 Task: Create a rule when custom fields attachments is set to a date between 1 and 7 working days from now by anyone.
Action: Mouse moved to (956, 249)
Screenshot: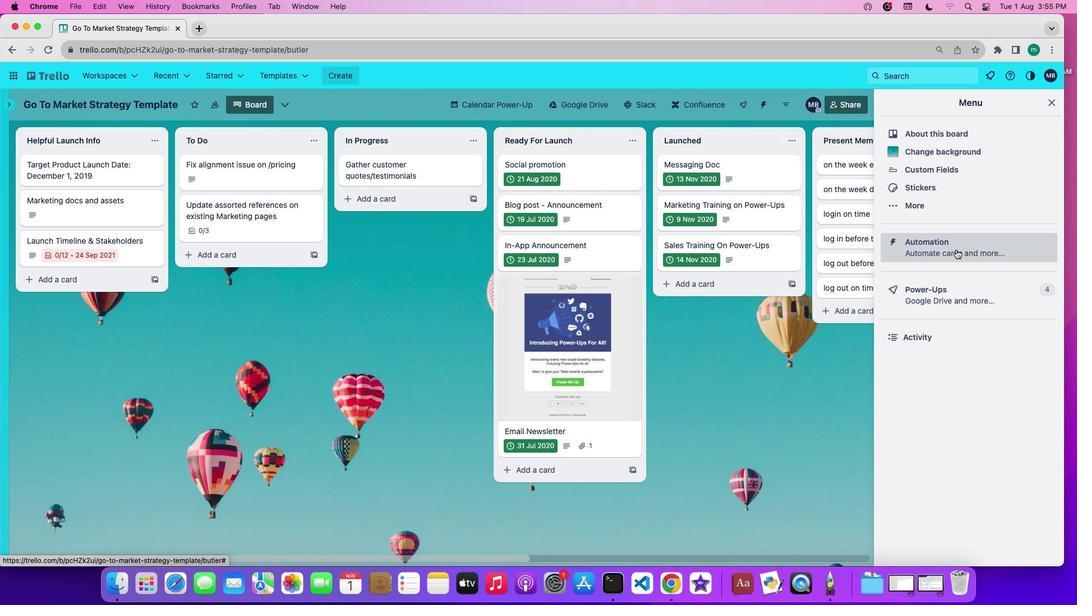 
Action: Mouse pressed left at (956, 249)
Screenshot: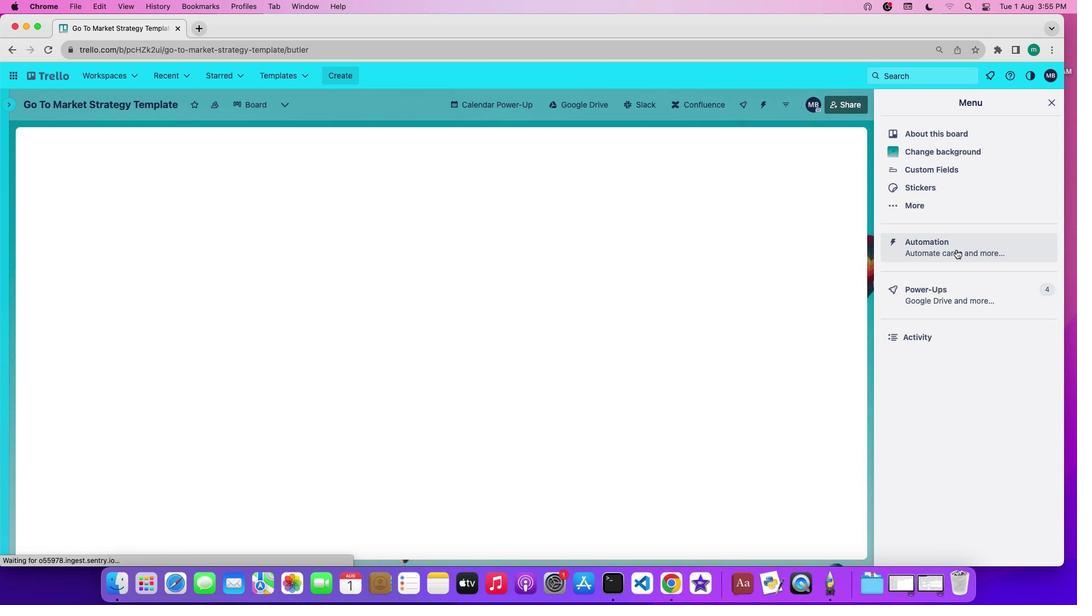 
Action: Mouse moved to (51, 196)
Screenshot: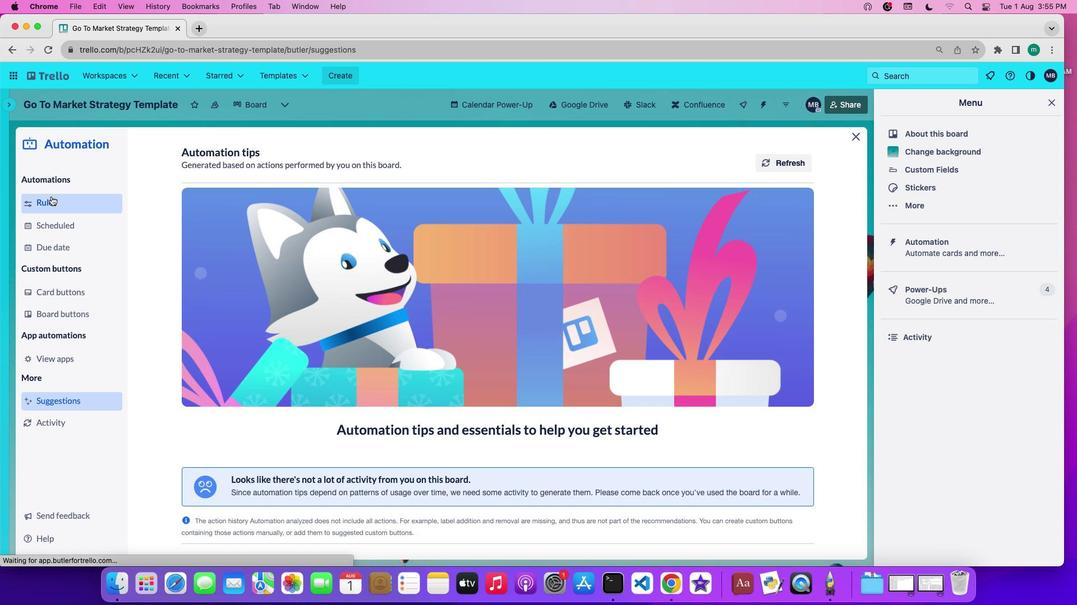 
Action: Mouse pressed left at (51, 196)
Screenshot: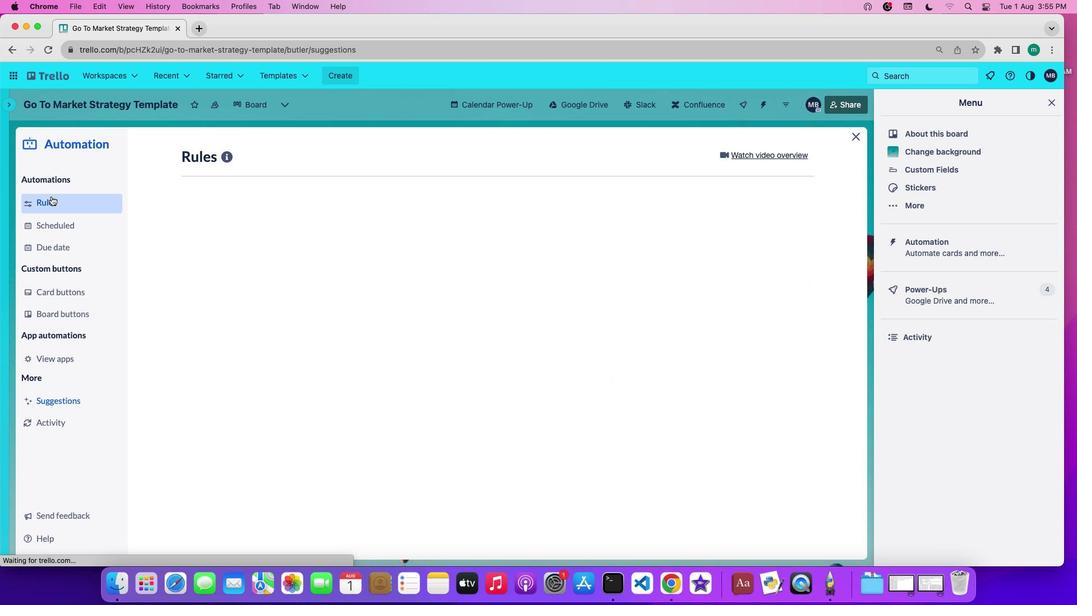 
Action: Mouse moved to (257, 401)
Screenshot: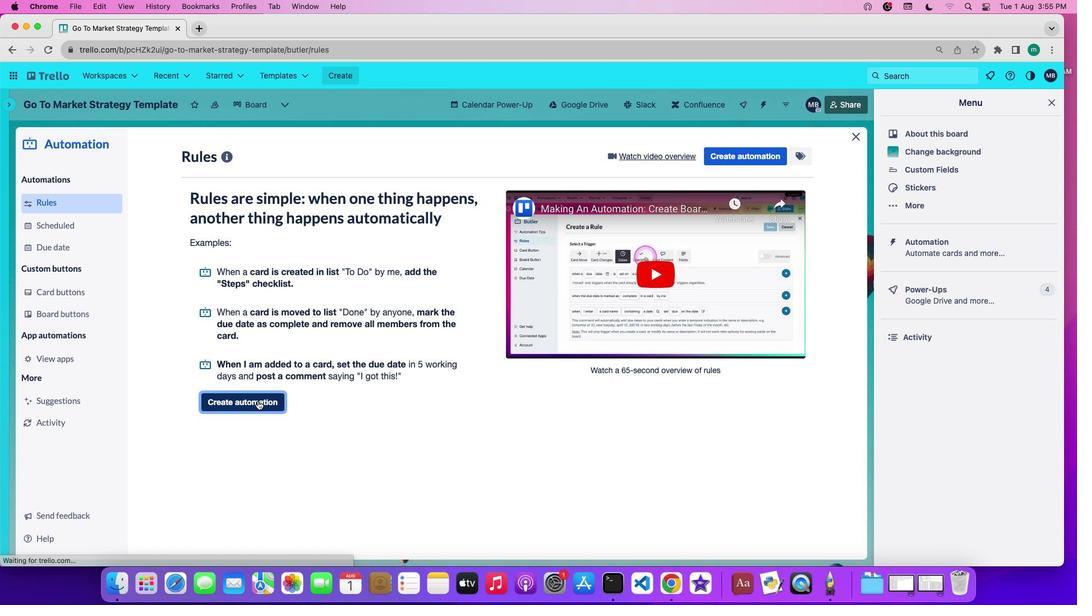 
Action: Mouse pressed left at (257, 401)
Screenshot: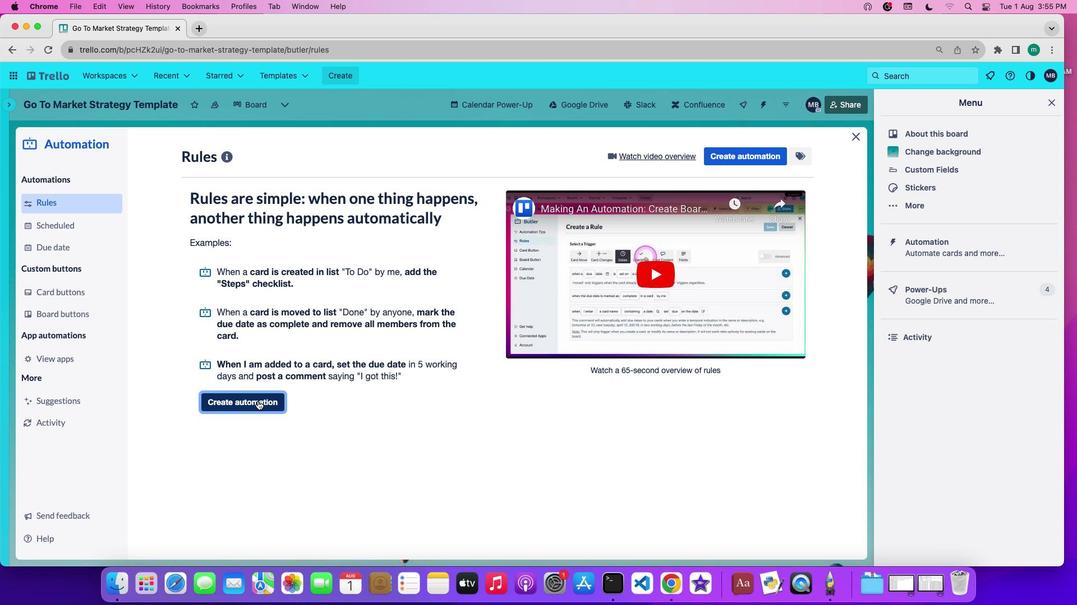 
Action: Mouse moved to (486, 265)
Screenshot: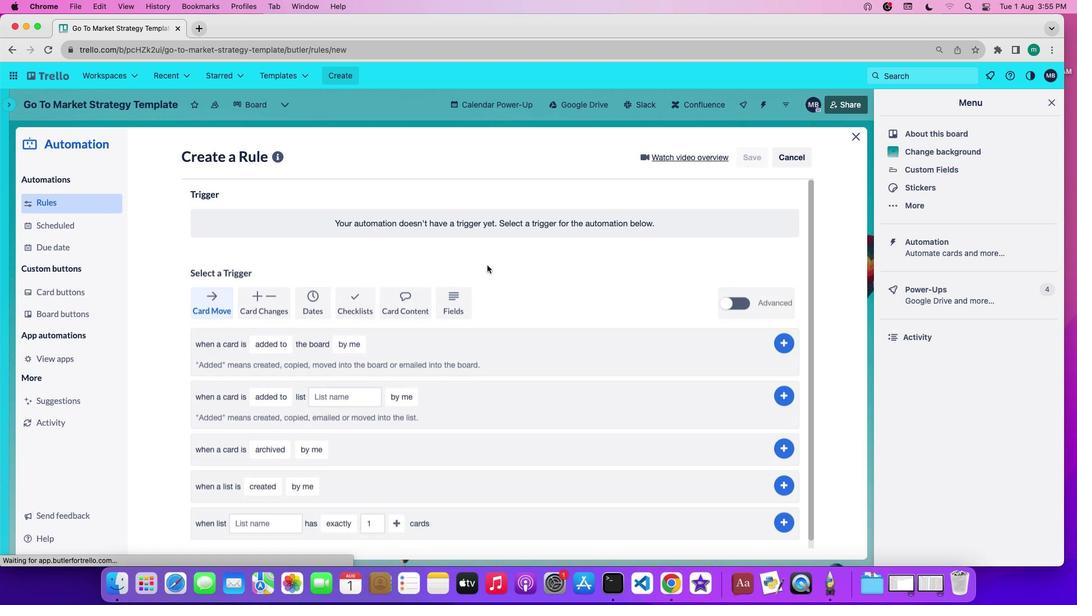 
Action: Mouse pressed left at (486, 265)
Screenshot: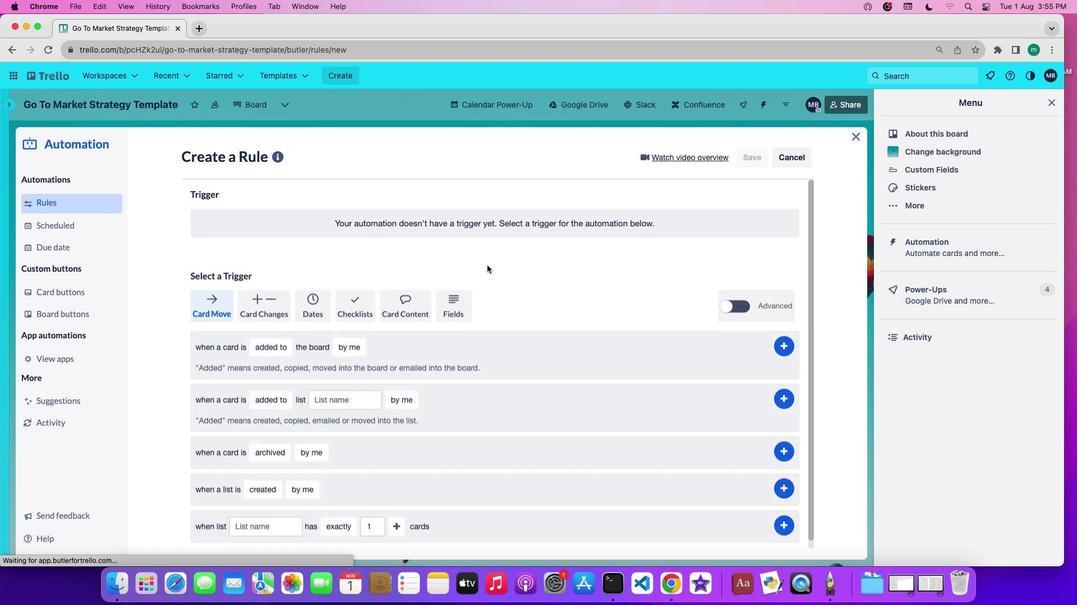 
Action: Mouse moved to (457, 299)
Screenshot: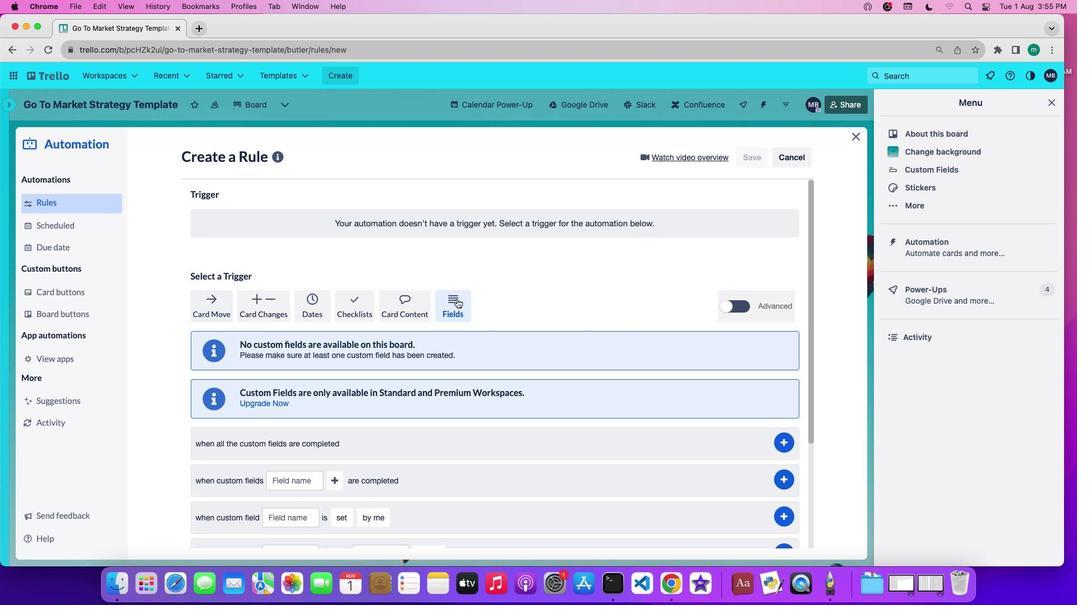 
Action: Mouse pressed left at (457, 299)
Screenshot: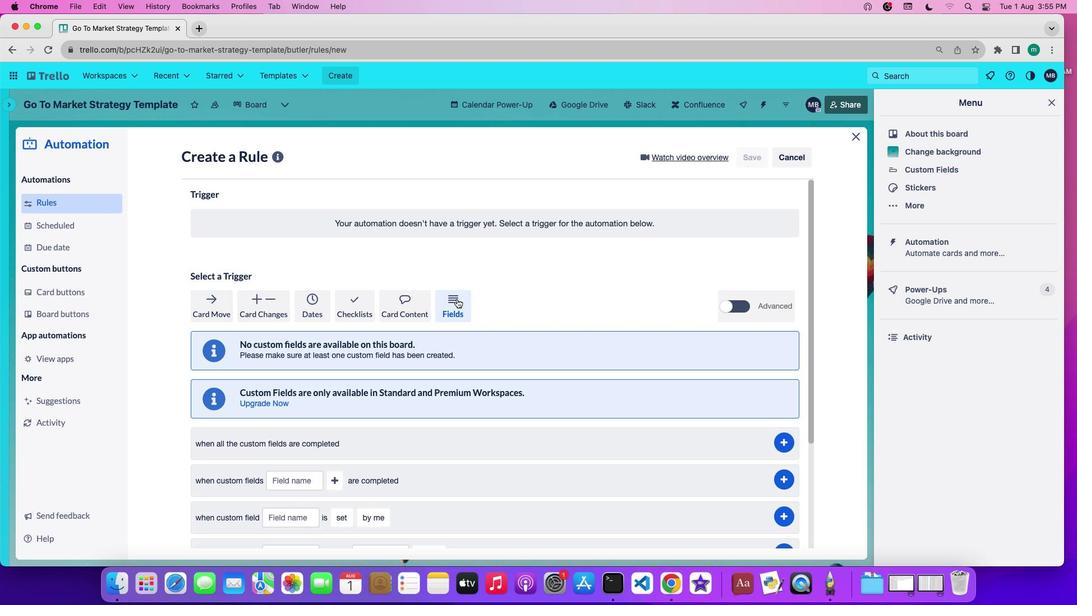 
Action: Mouse moved to (452, 346)
Screenshot: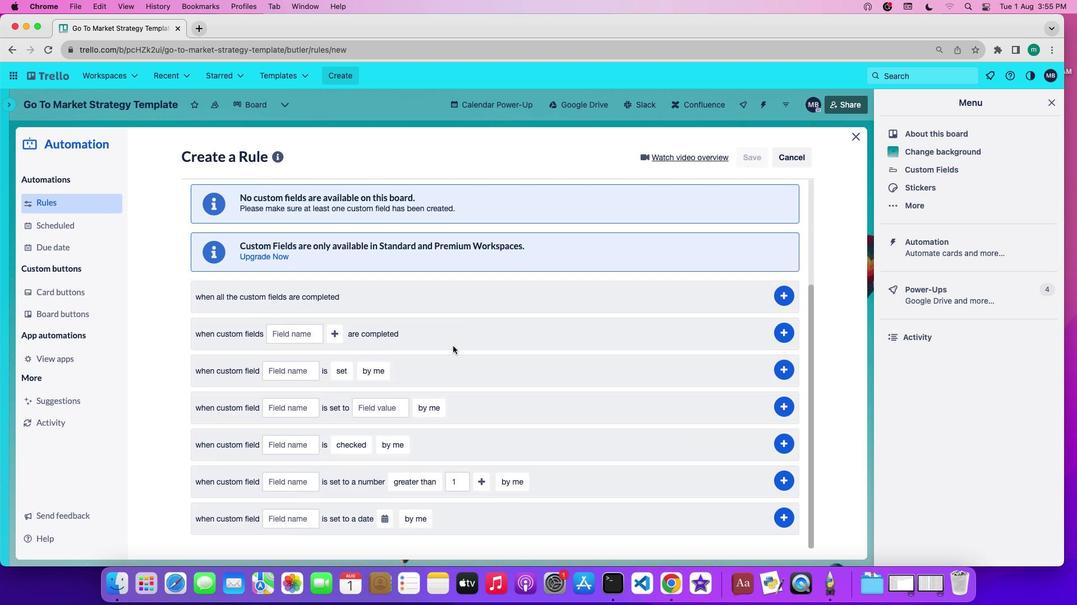 
Action: Mouse scrolled (452, 346) with delta (0, 0)
Screenshot: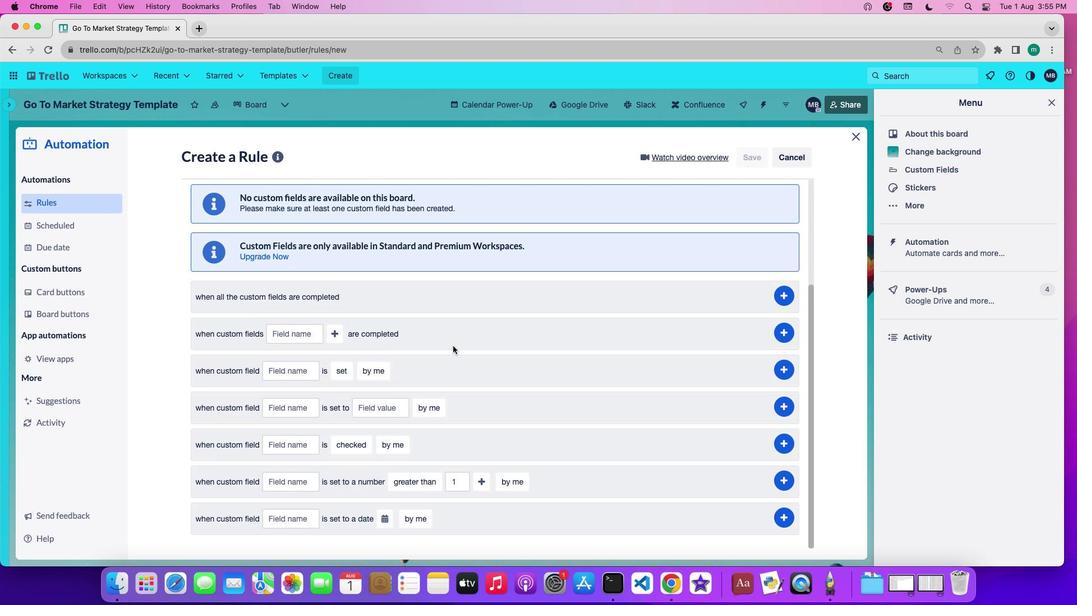 
Action: Mouse scrolled (452, 346) with delta (0, 0)
Screenshot: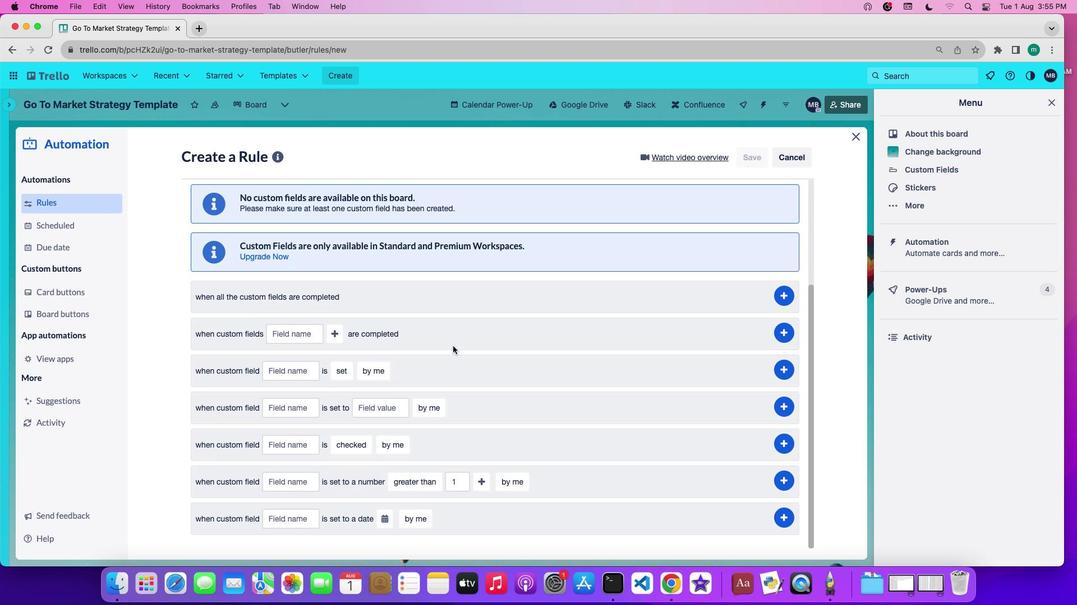 
Action: Mouse scrolled (452, 346) with delta (0, -1)
Screenshot: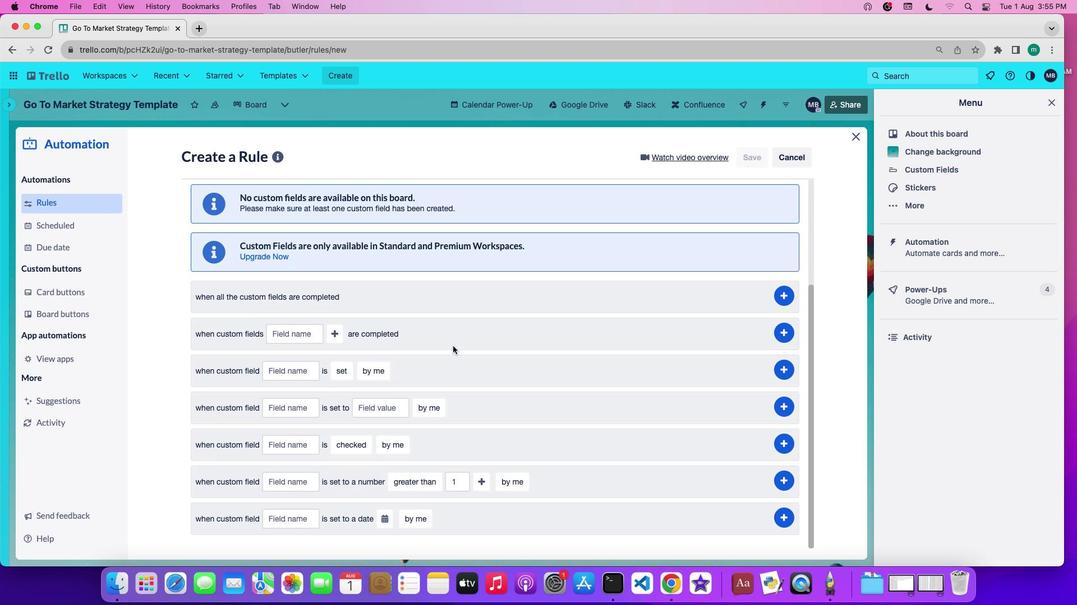 
Action: Mouse scrolled (452, 346) with delta (0, -2)
Screenshot: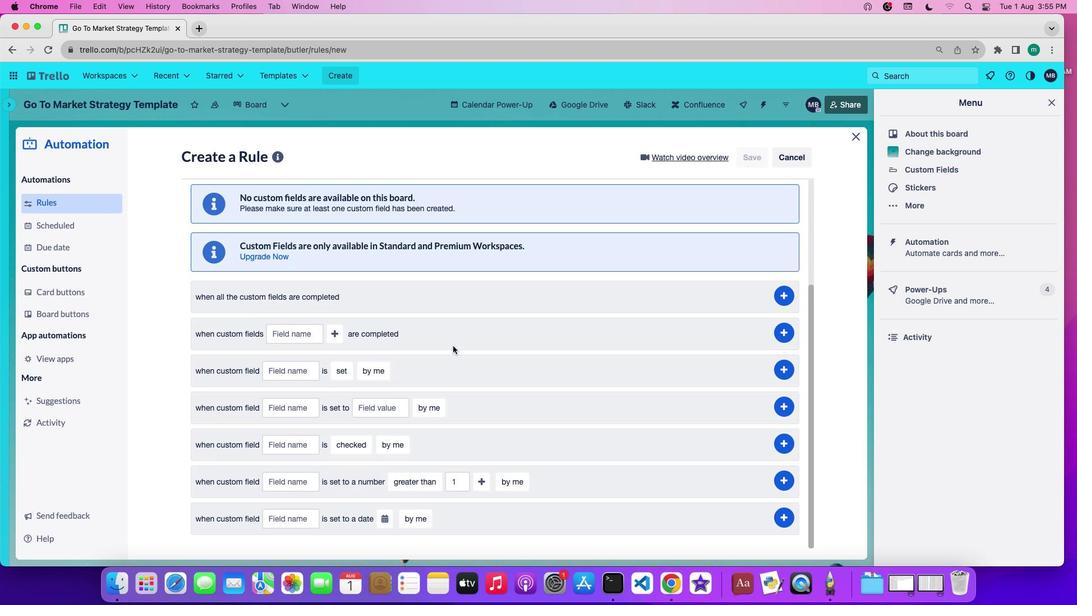 
Action: Mouse scrolled (452, 346) with delta (0, 0)
Screenshot: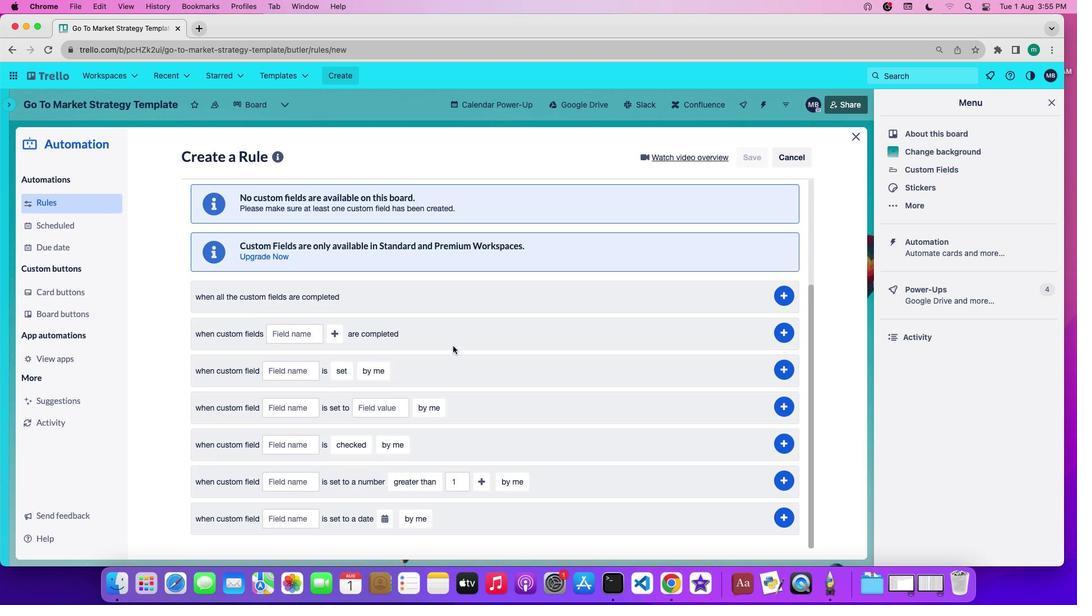 
Action: Mouse scrolled (452, 346) with delta (0, 0)
Screenshot: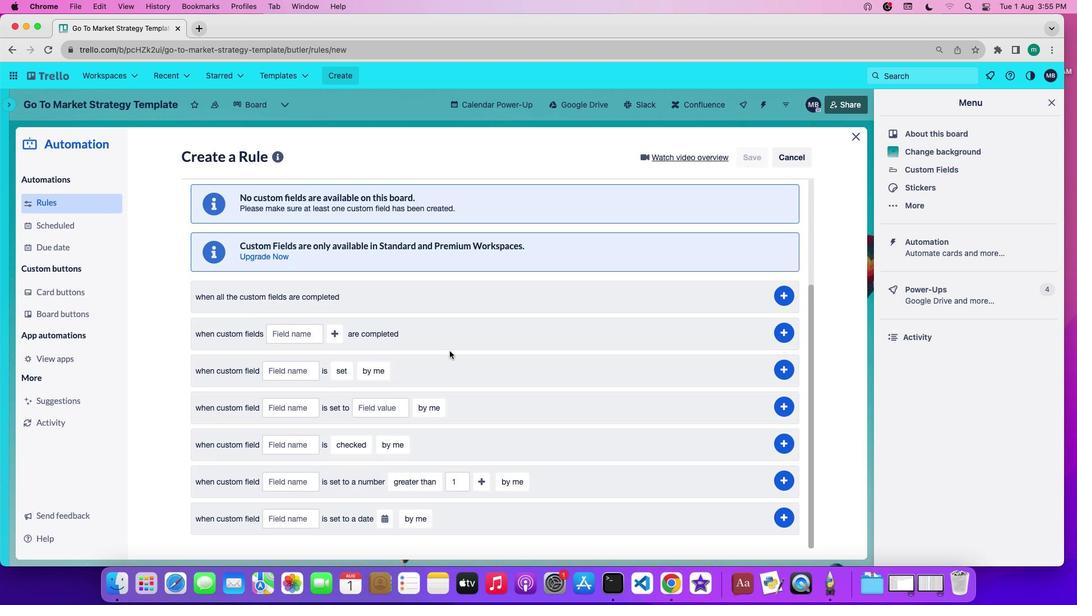
Action: Mouse scrolled (452, 346) with delta (0, -1)
Screenshot: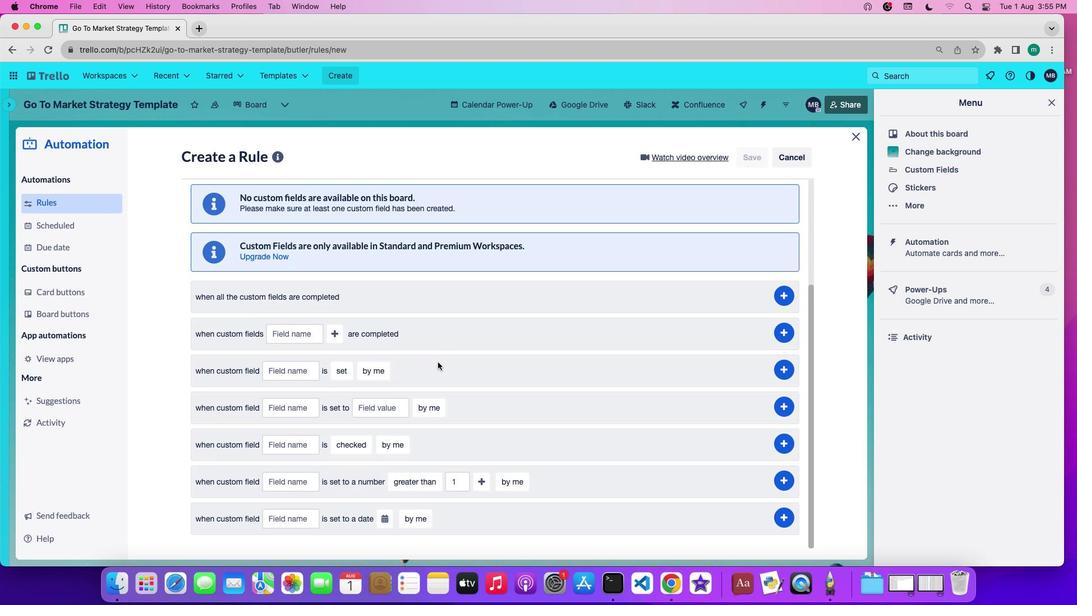 
Action: Mouse scrolled (452, 346) with delta (0, -2)
Screenshot: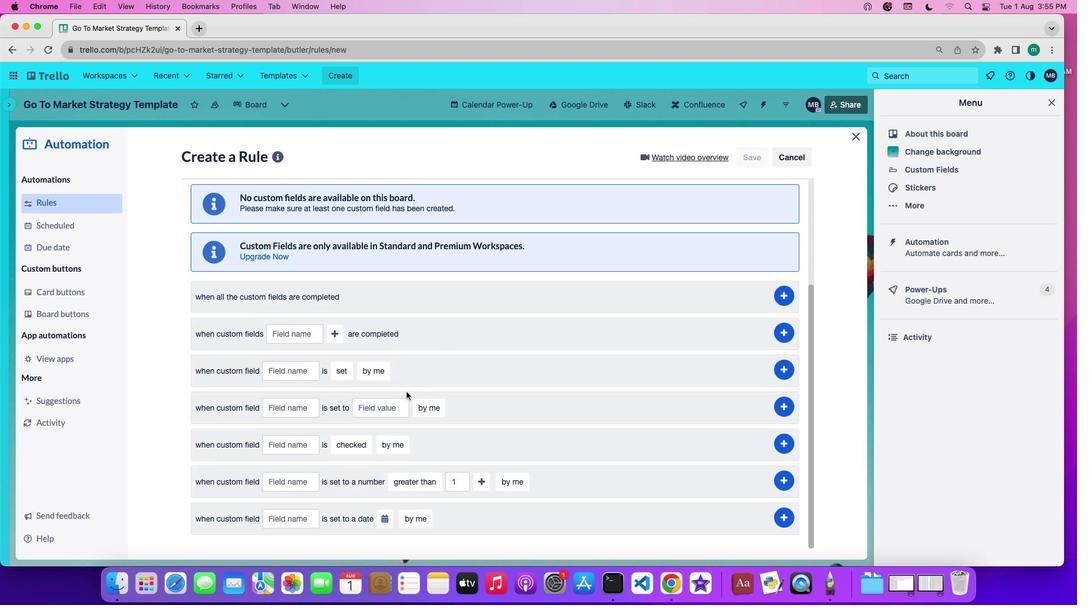 
Action: Mouse moved to (293, 516)
Screenshot: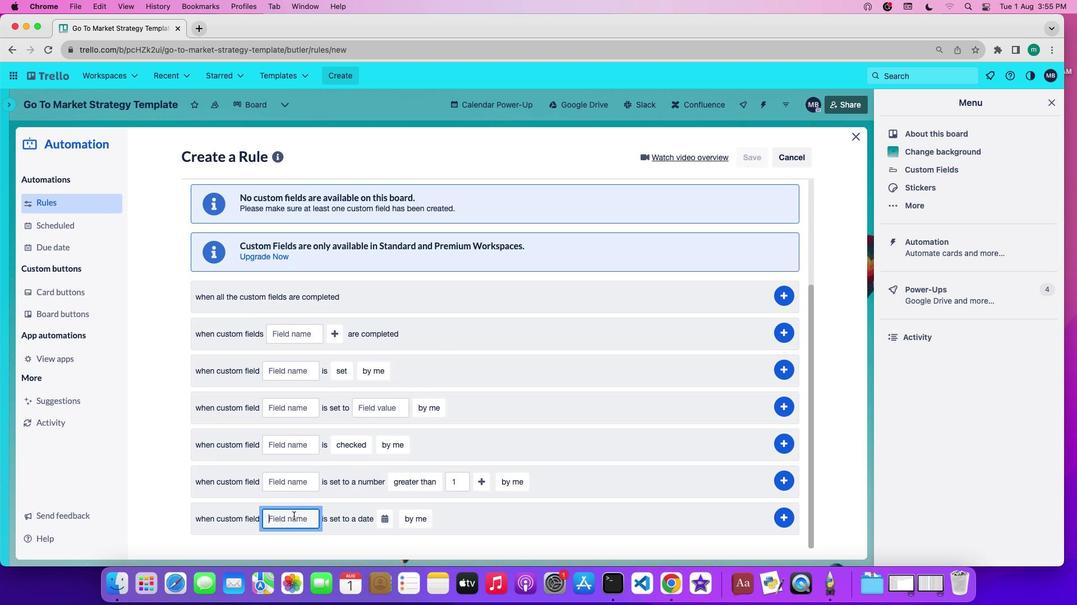 
Action: Mouse pressed left at (293, 516)
Screenshot: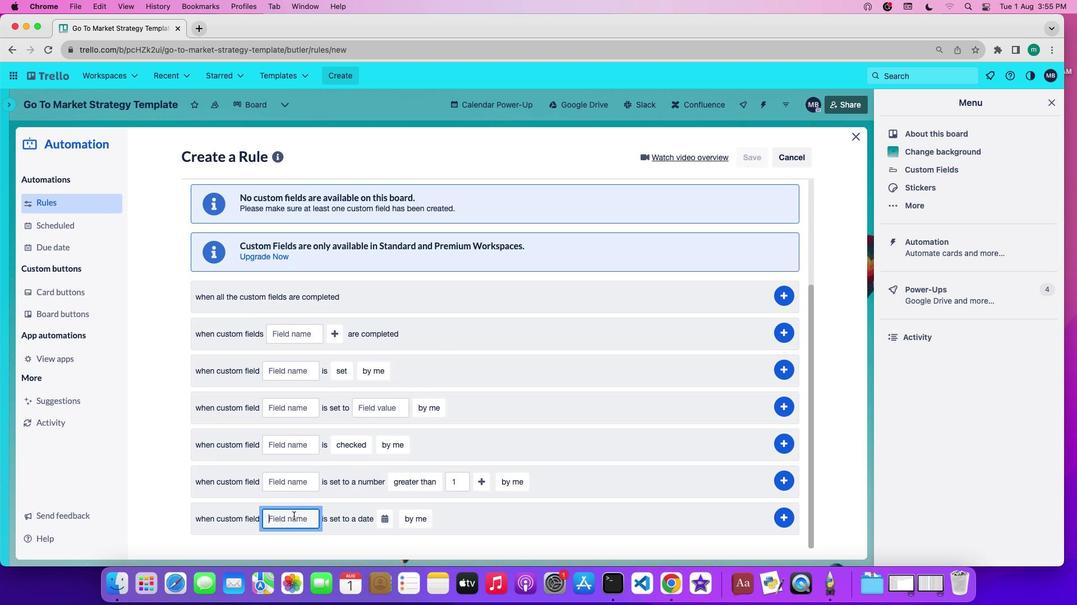 
Action: Key pressed 'a''t''t''a''c''h''m''e''n''t''s'
Screenshot: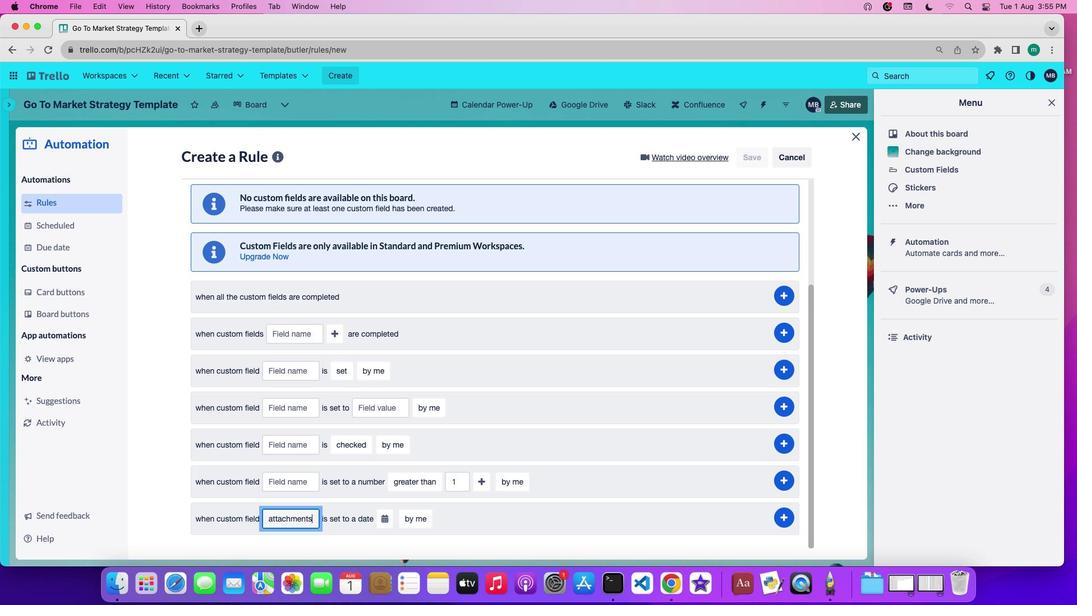 
Action: Mouse moved to (380, 520)
Screenshot: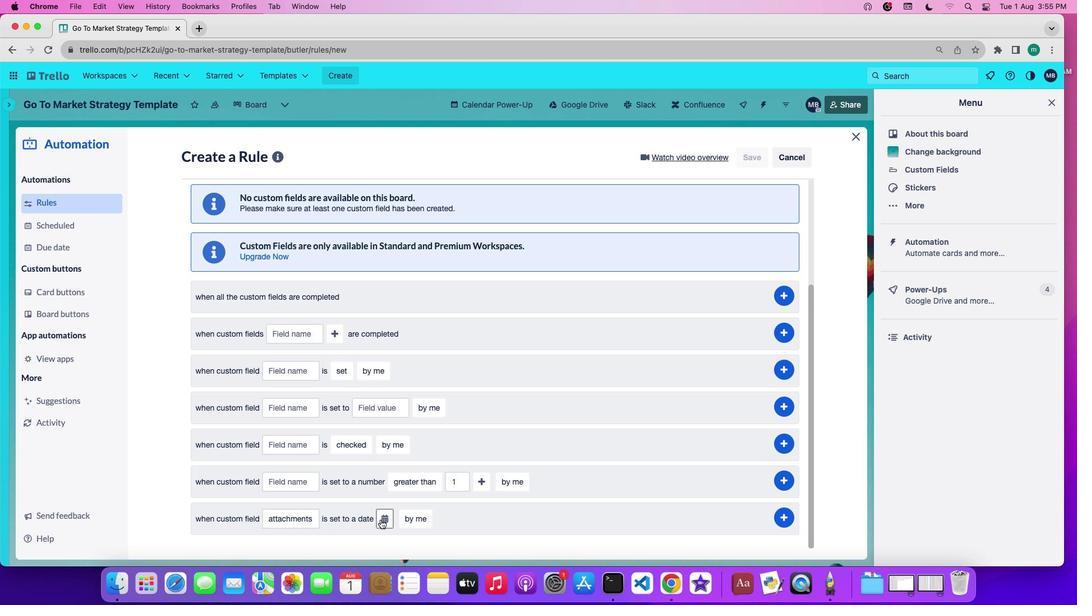 
Action: Mouse pressed left at (380, 520)
Screenshot: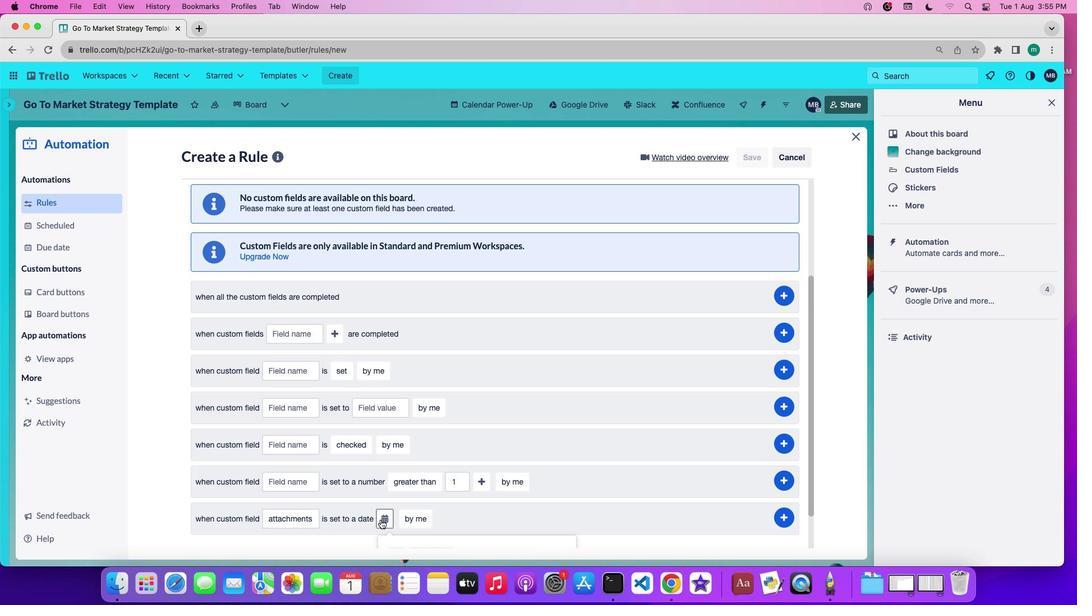 
Action: Mouse moved to (389, 517)
Screenshot: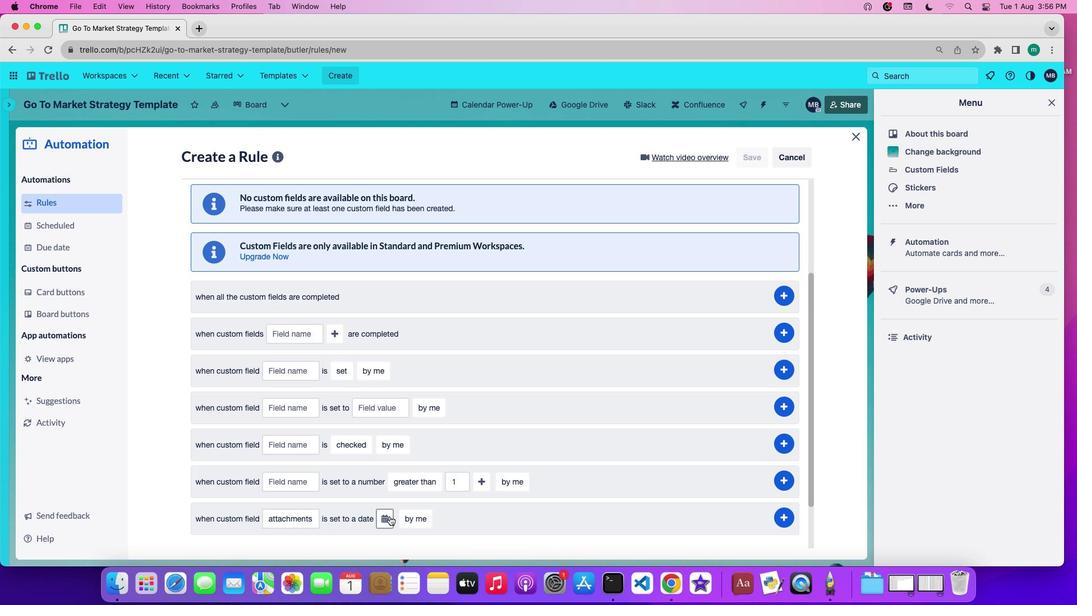 
Action: Mouse pressed left at (389, 517)
Screenshot: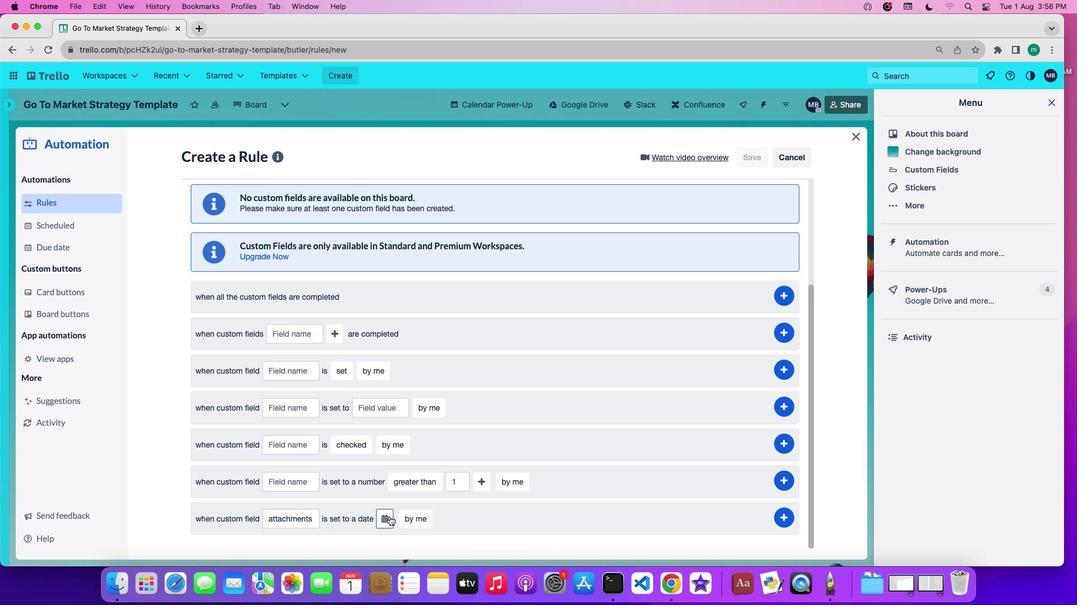 
Action: Mouse moved to (384, 518)
Screenshot: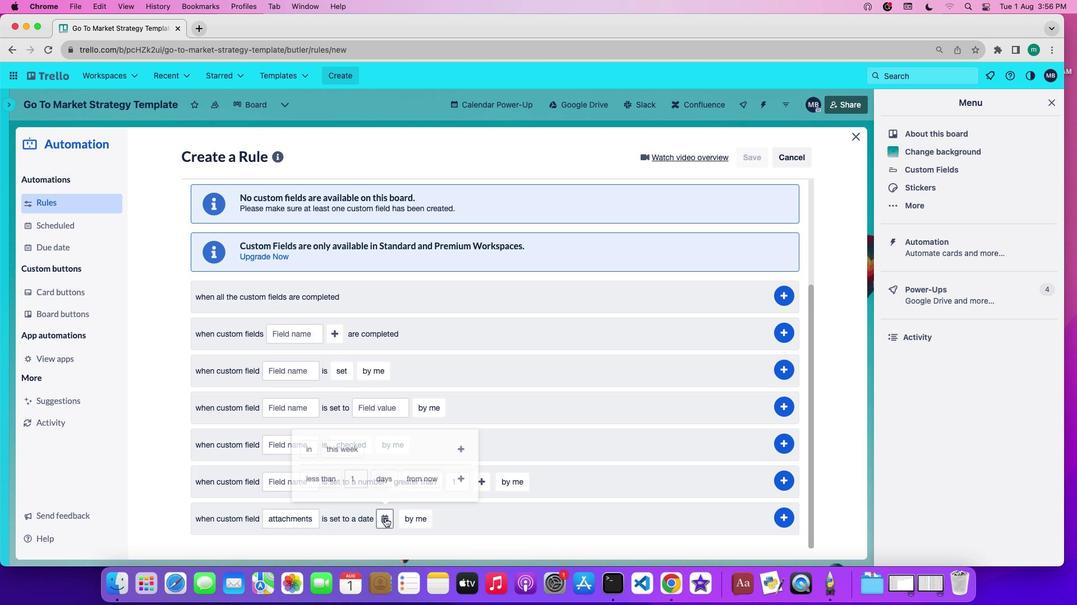 
Action: Mouse pressed left at (384, 518)
Screenshot: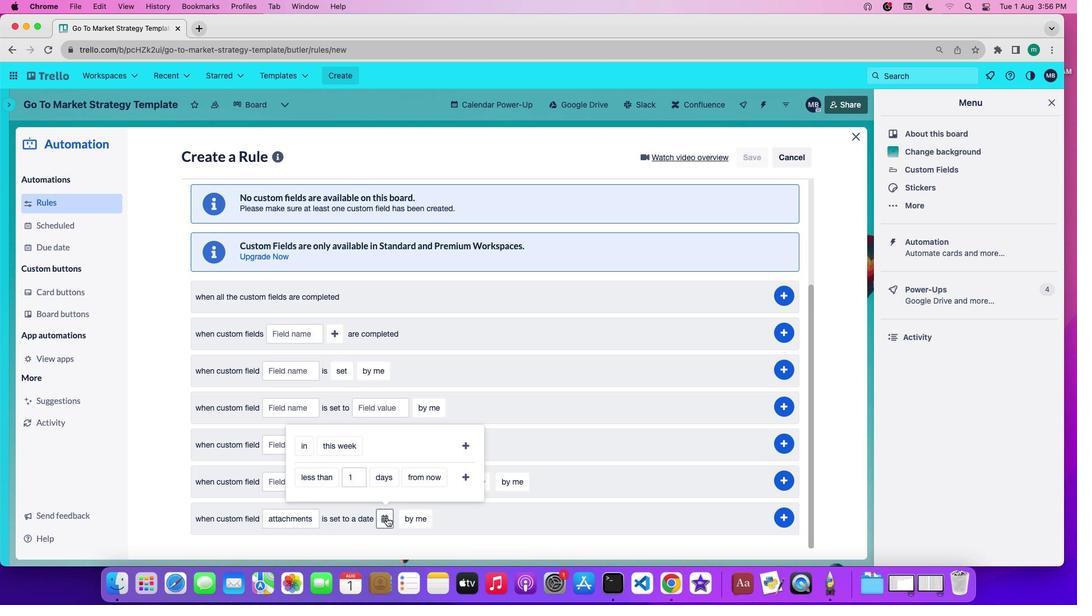 
Action: Mouse moved to (331, 483)
Screenshot: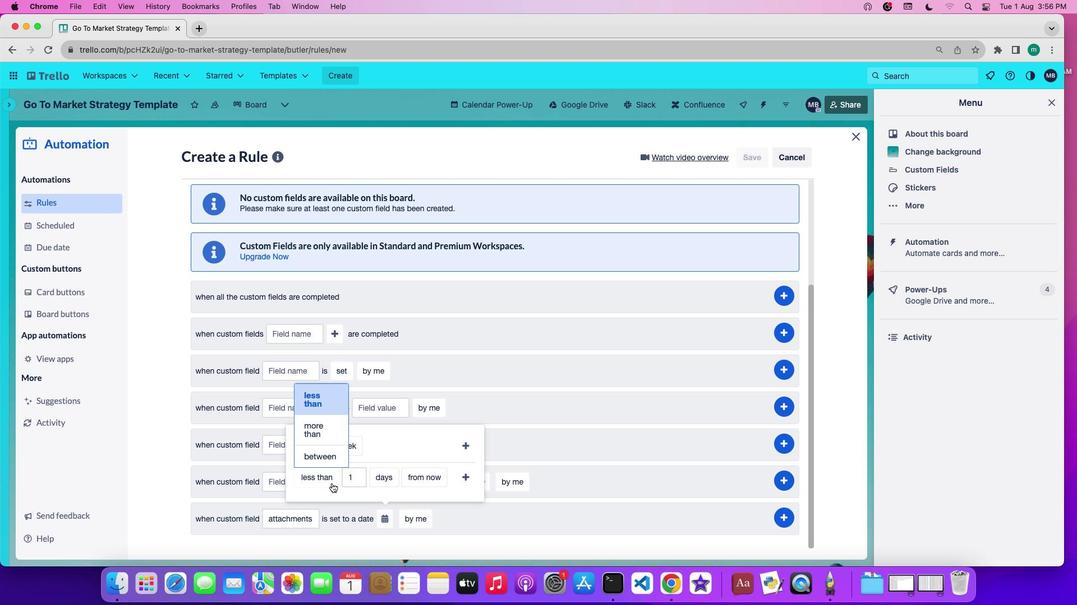 
Action: Mouse pressed left at (331, 483)
Screenshot: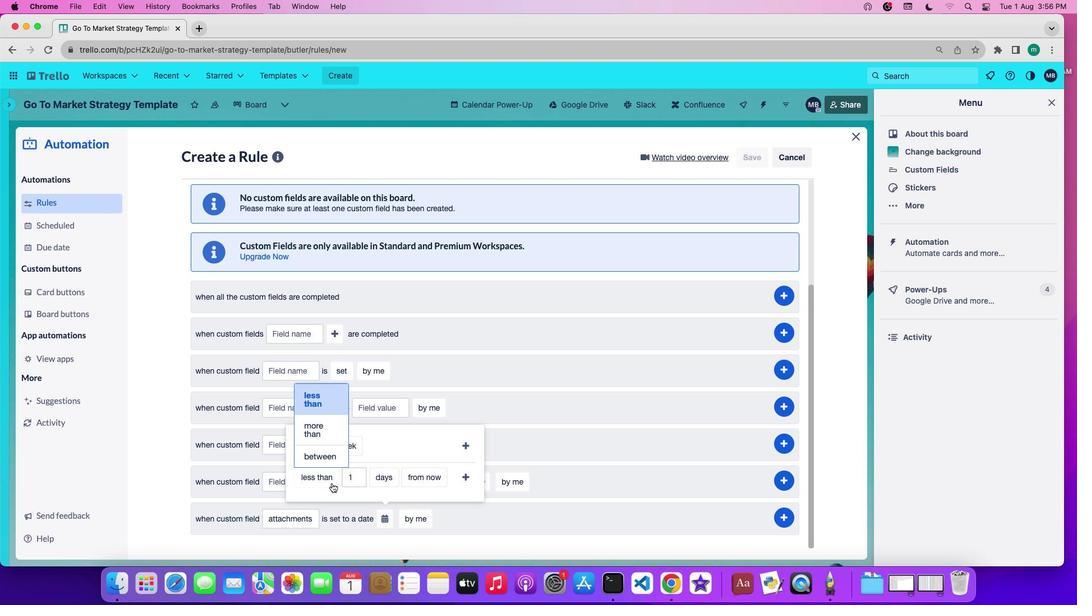 
Action: Mouse moved to (335, 461)
Screenshot: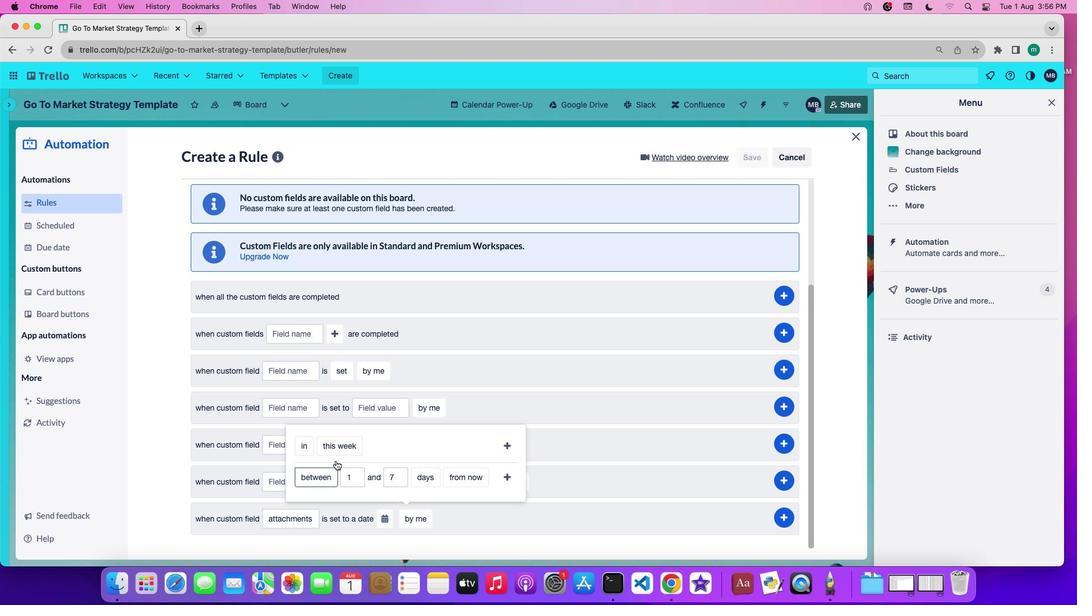 
Action: Mouse pressed left at (335, 461)
Screenshot: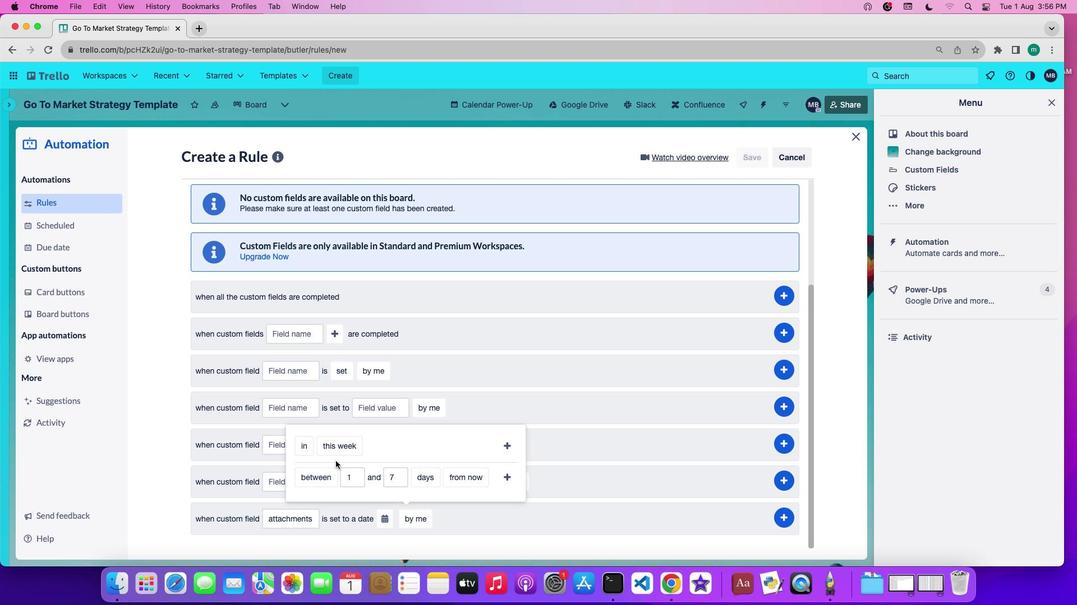 
Action: Mouse moved to (429, 480)
Screenshot: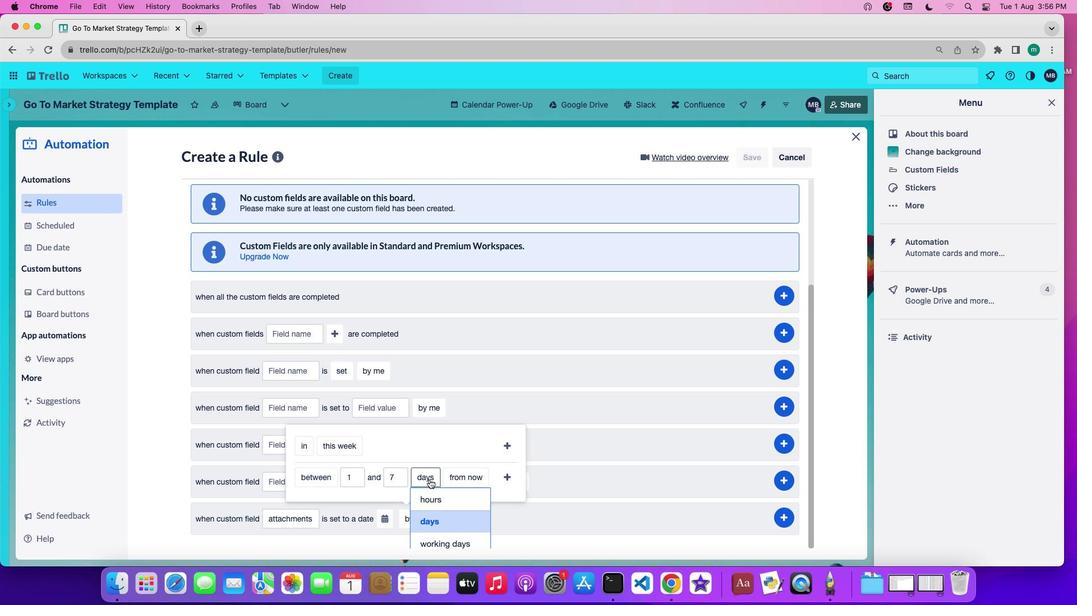 
Action: Mouse pressed left at (429, 480)
Screenshot: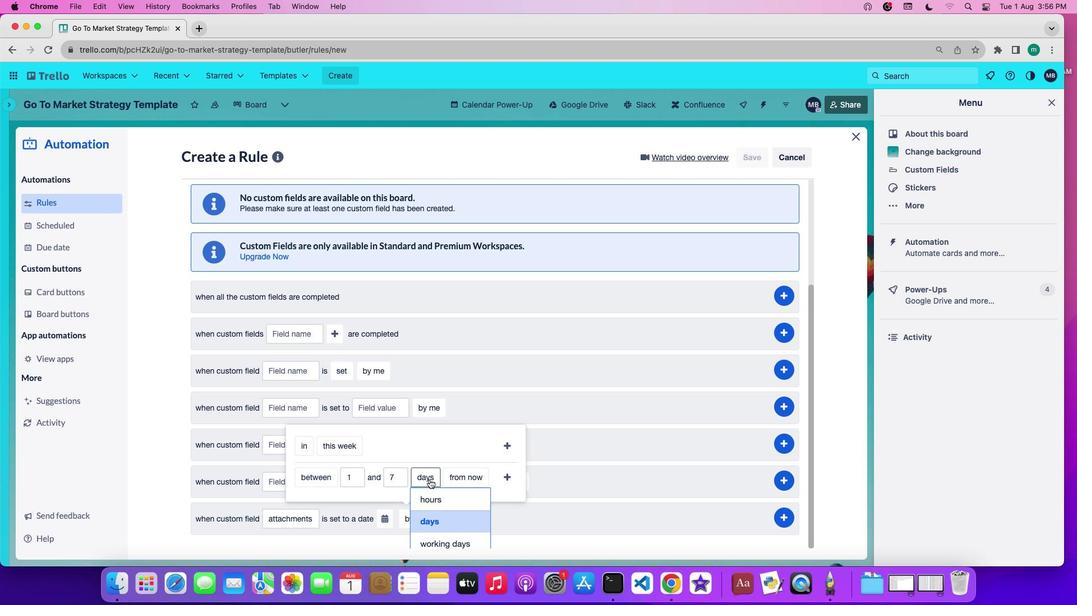 
Action: Mouse moved to (456, 545)
Screenshot: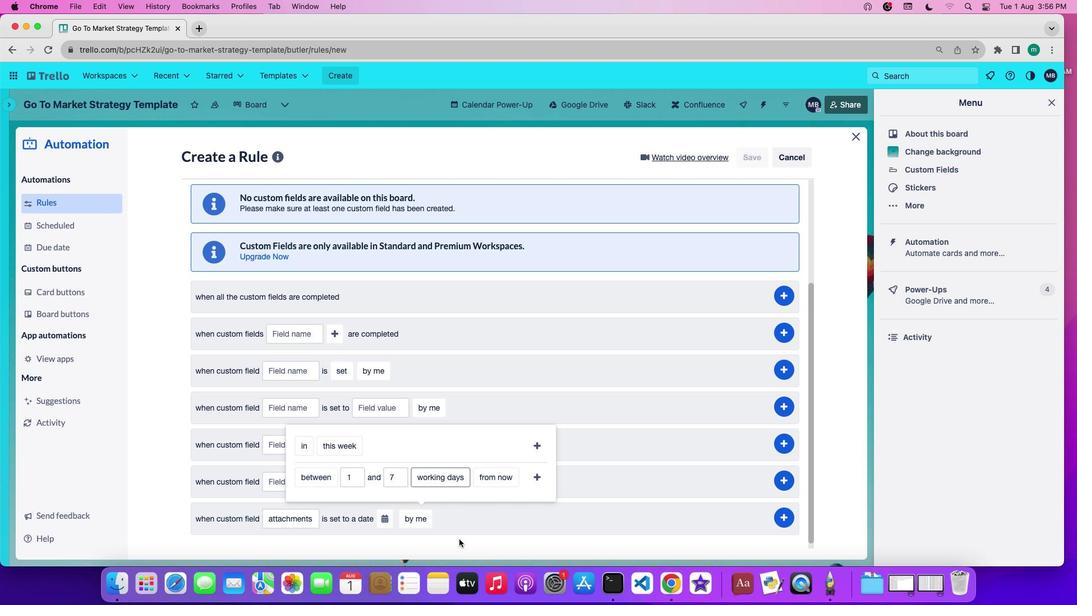
Action: Mouse pressed left at (456, 545)
Screenshot: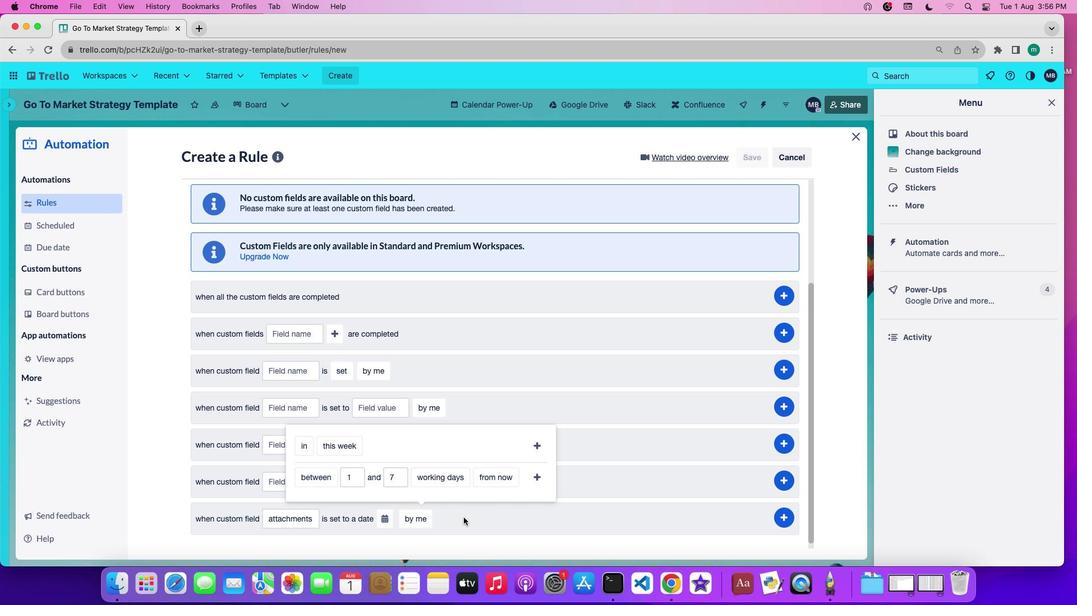 
Action: Mouse moved to (490, 476)
Screenshot: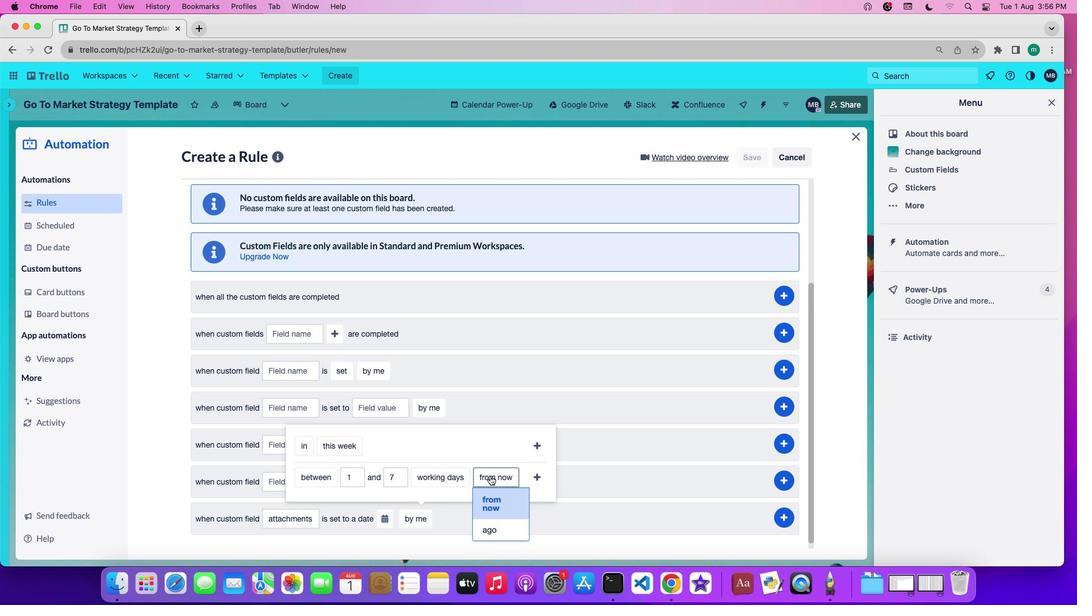 
Action: Mouse pressed left at (490, 476)
Screenshot: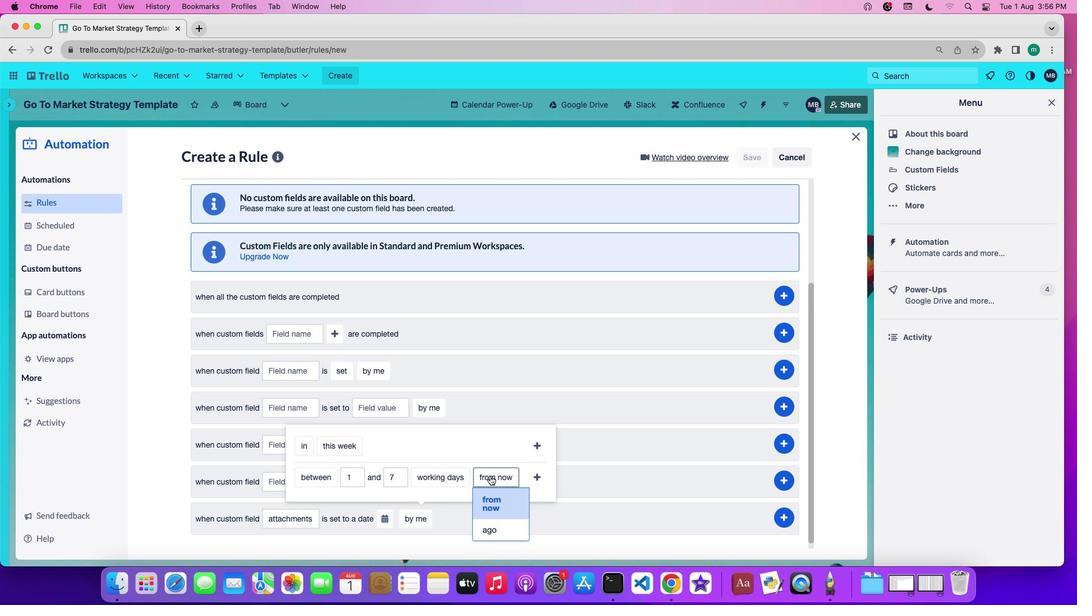 
Action: Mouse moved to (493, 495)
Screenshot: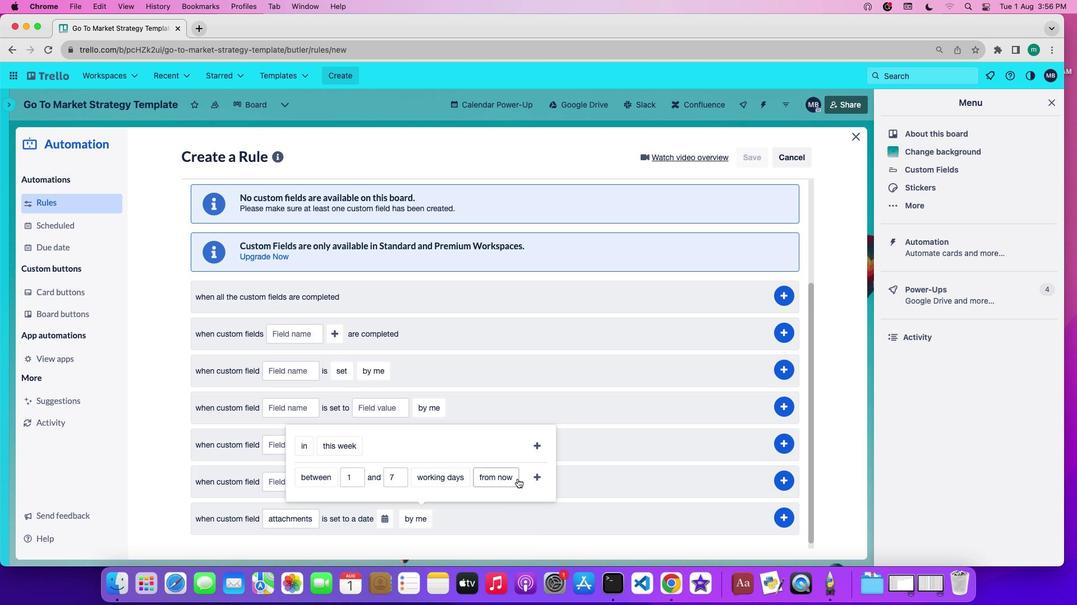 
Action: Mouse pressed left at (493, 495)
Screenshot: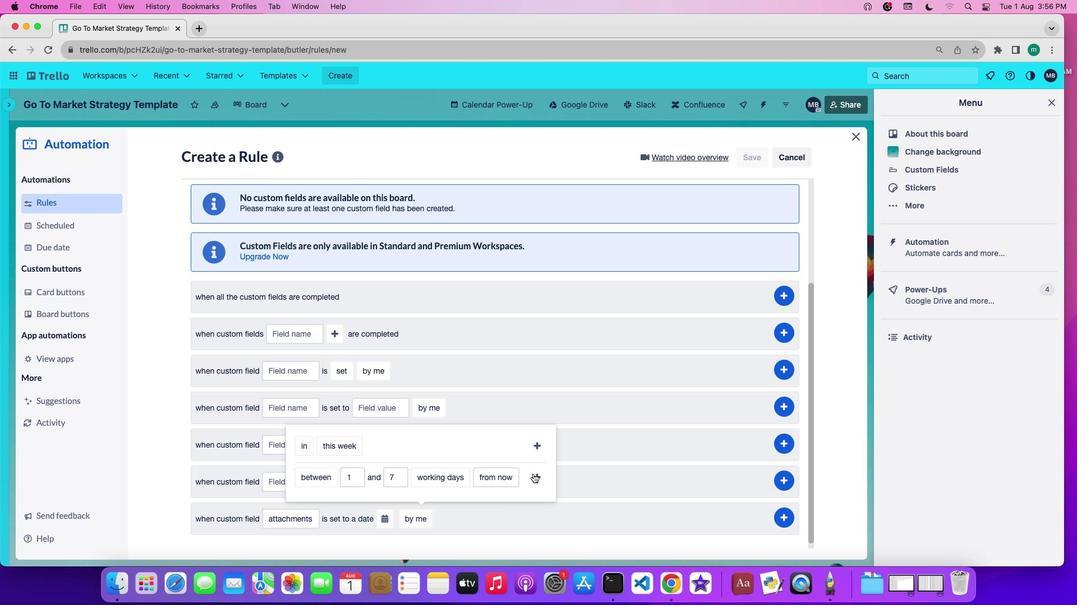 
Action: Mouse moved to (534, 474)
Screenshot: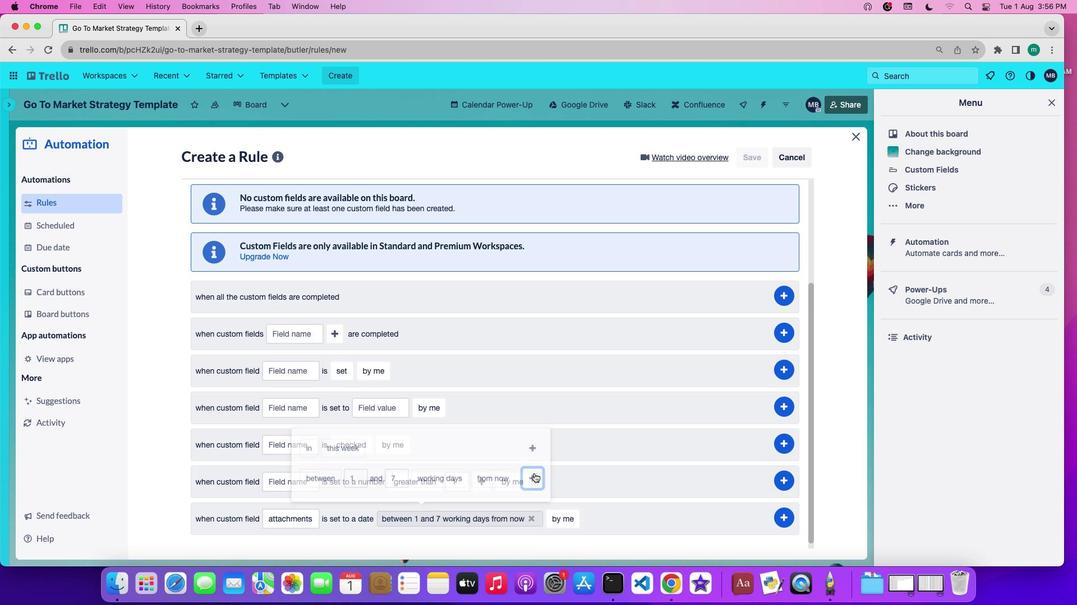 
Action: Mouse pressed left at (534, 474)
Screenshot: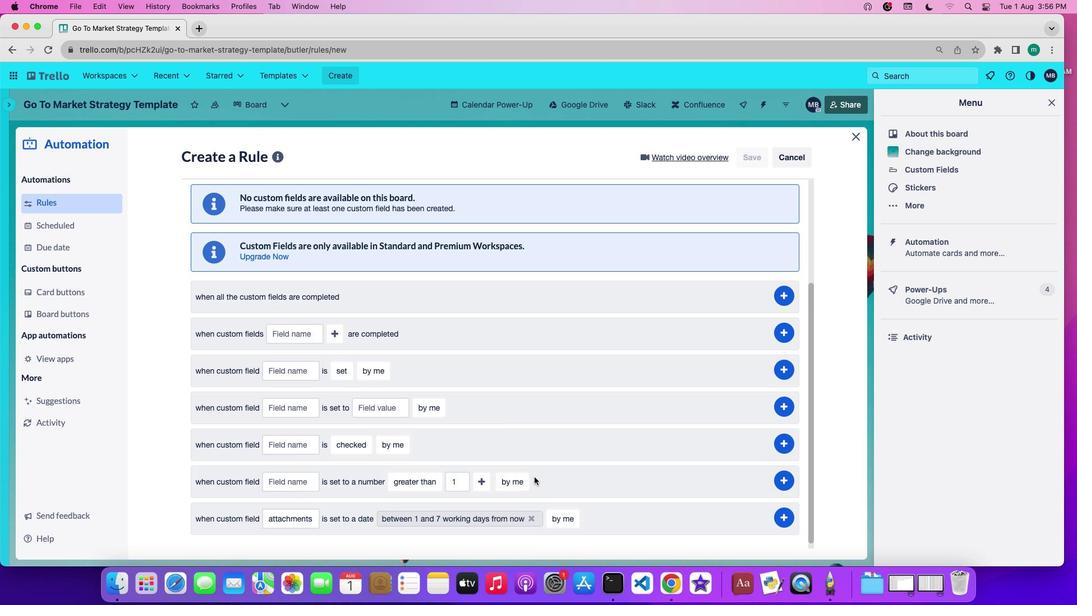
Action: Mouse moved to (559, 521)
Screenshot: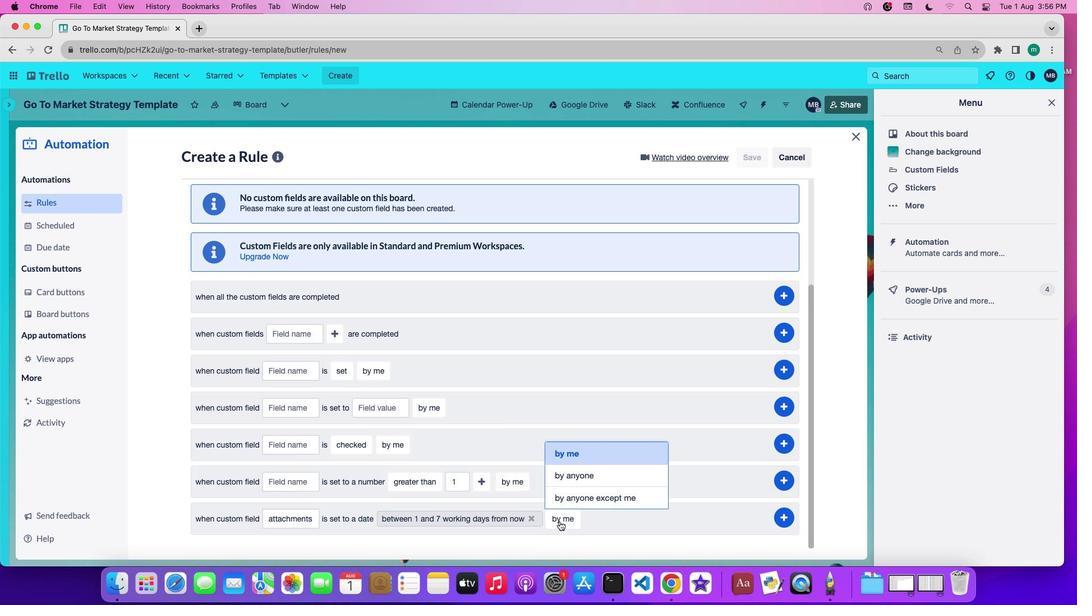 
Action: Mouse pressed left at (559, 521)
Screenshot: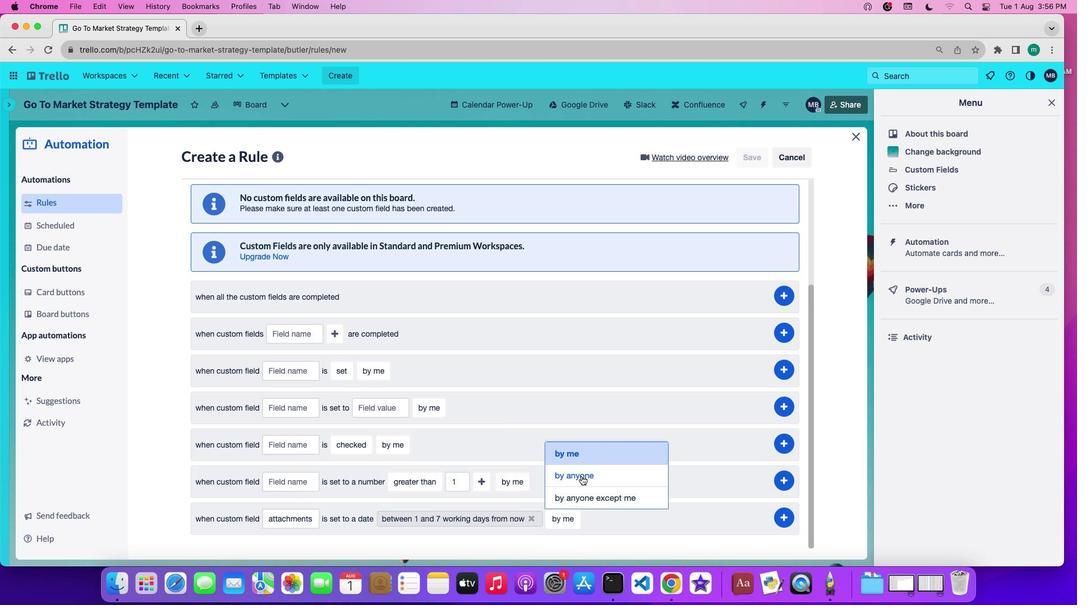 
Action: Mouse moved to (586, 473)
Screenshot: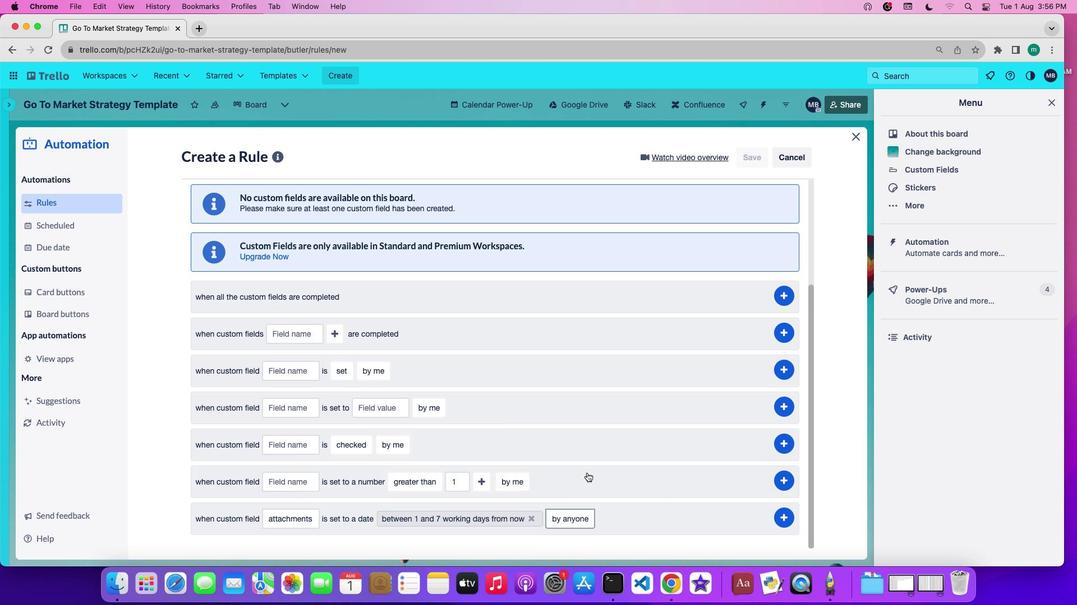 
Action: Mouse pressed left at (586, 473)
Screenshot: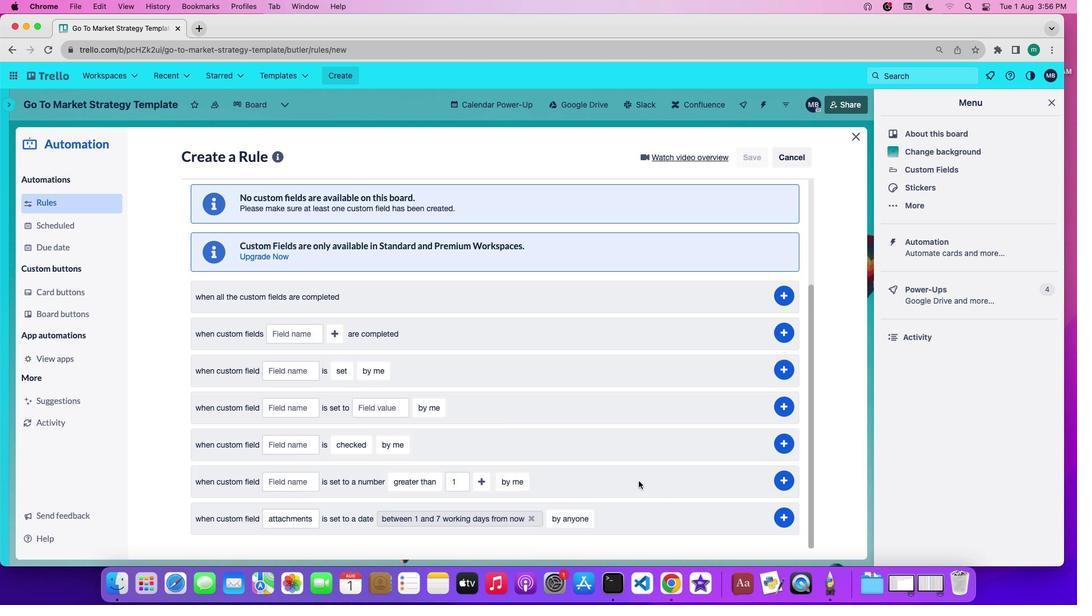 
Action: Mouse moved to (781, 518)
Screenshot: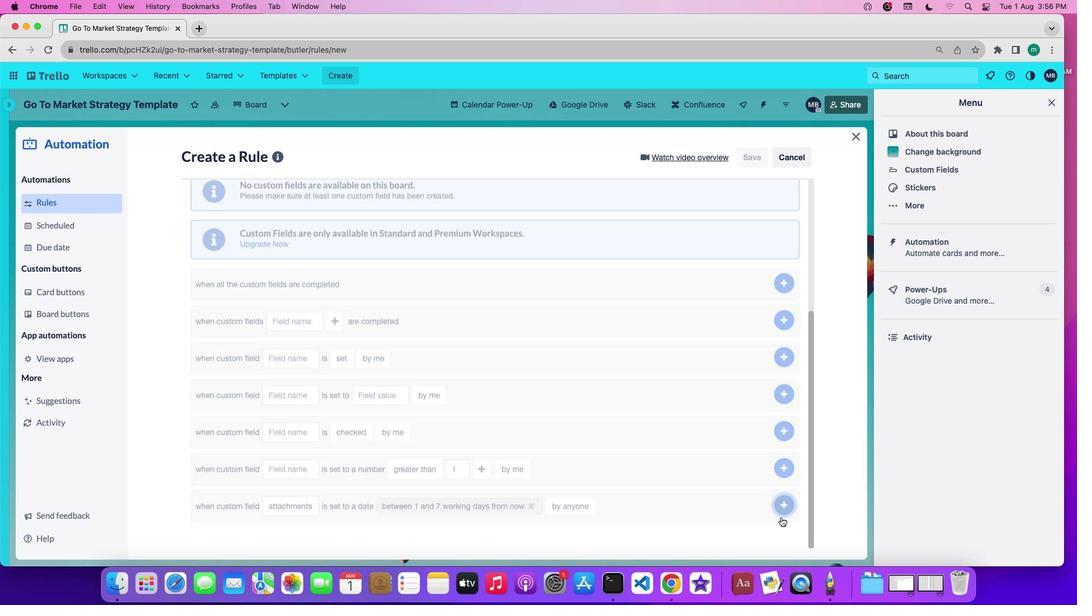 
Action: Mouse pressed left at (781, 518)
Screenshot: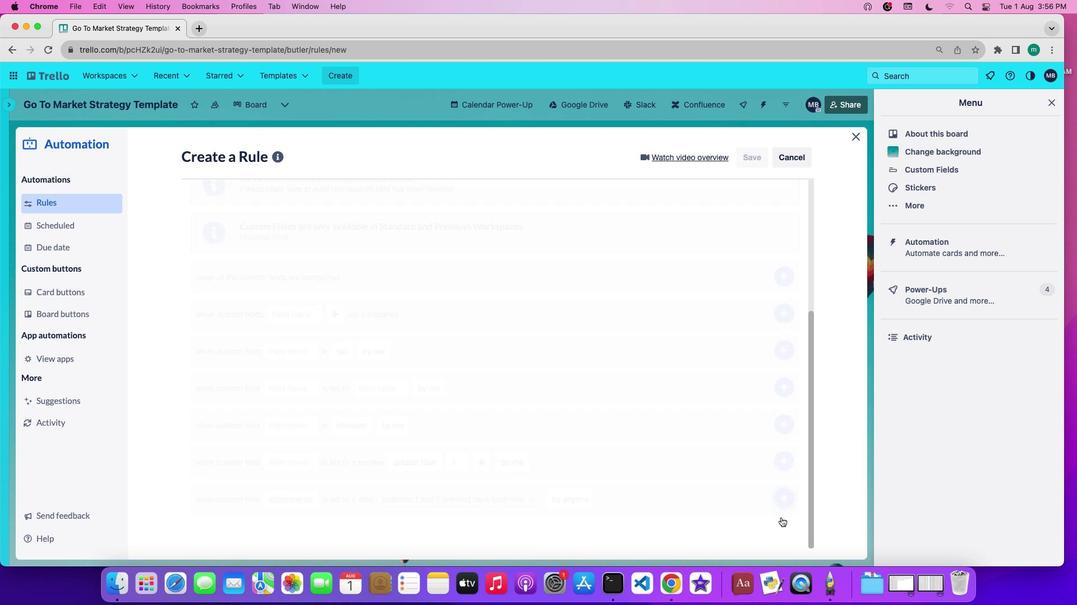 
